 Task: Select all the events.
Action: Mouse moved to (62, 167)
Screenshot: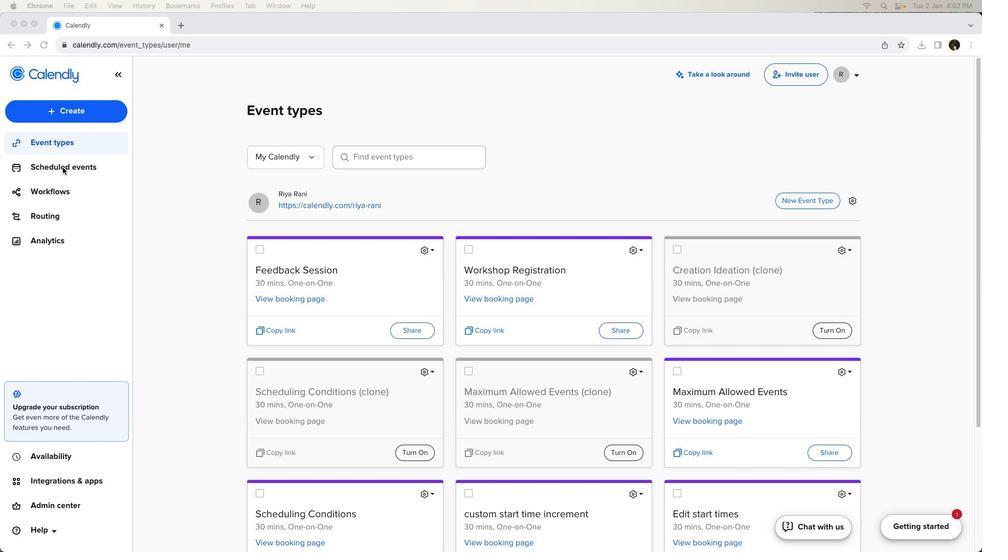 
Action: Mouse pressed left at (62, 167)
Screenshot: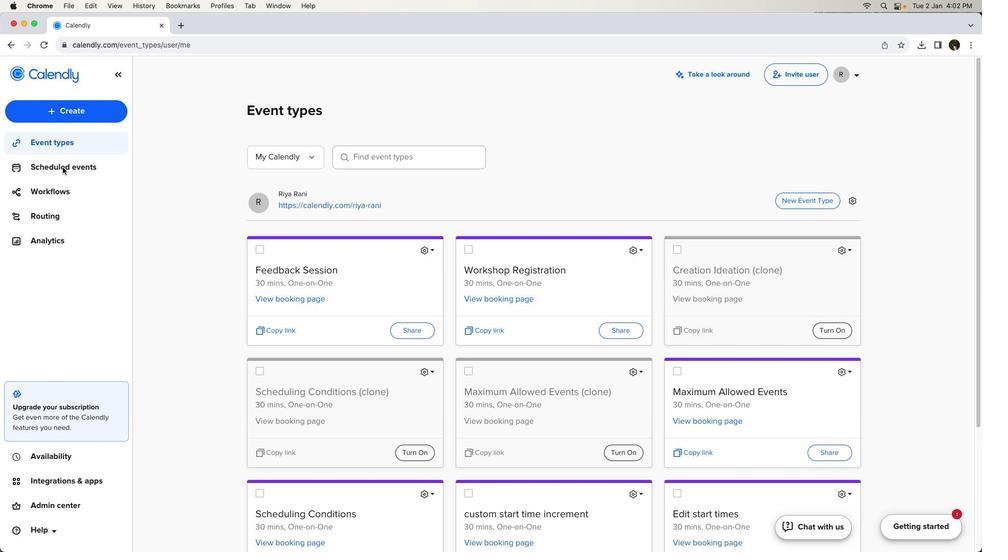 
Action: Mouse moved to (62, 167)
Screenshot: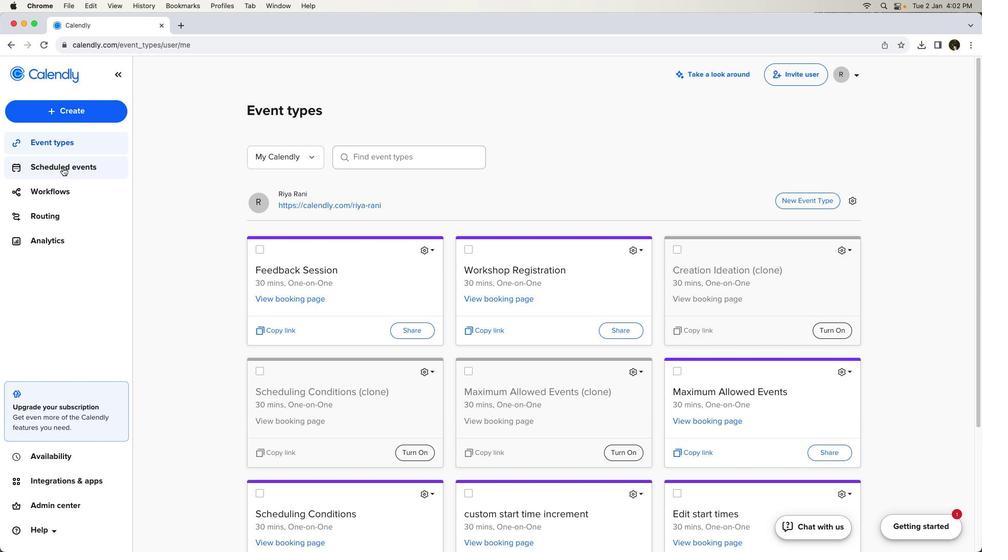 
Action: Mouse pressed left at (62, 167)
Screenshot: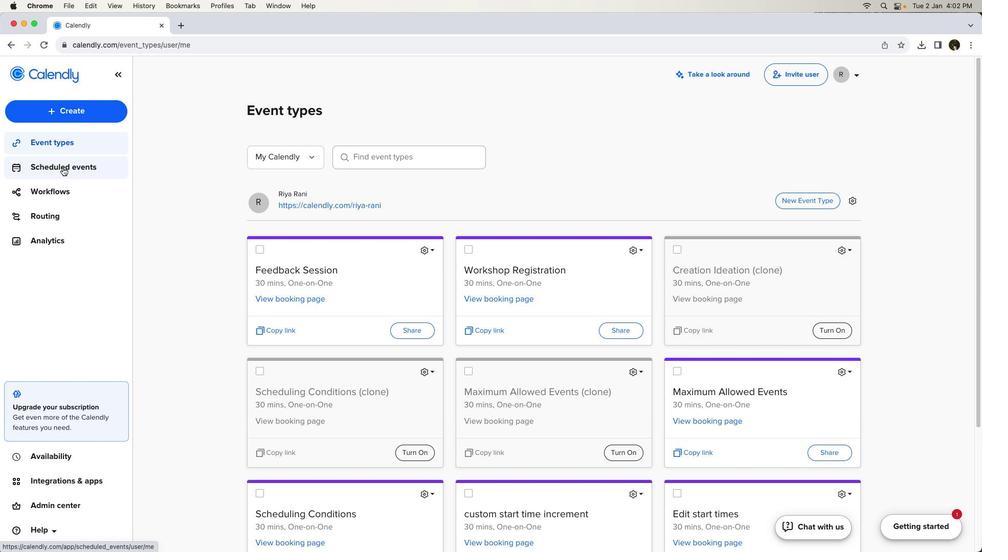 
Action: Mouse moved to (840, 194)
Screenshot: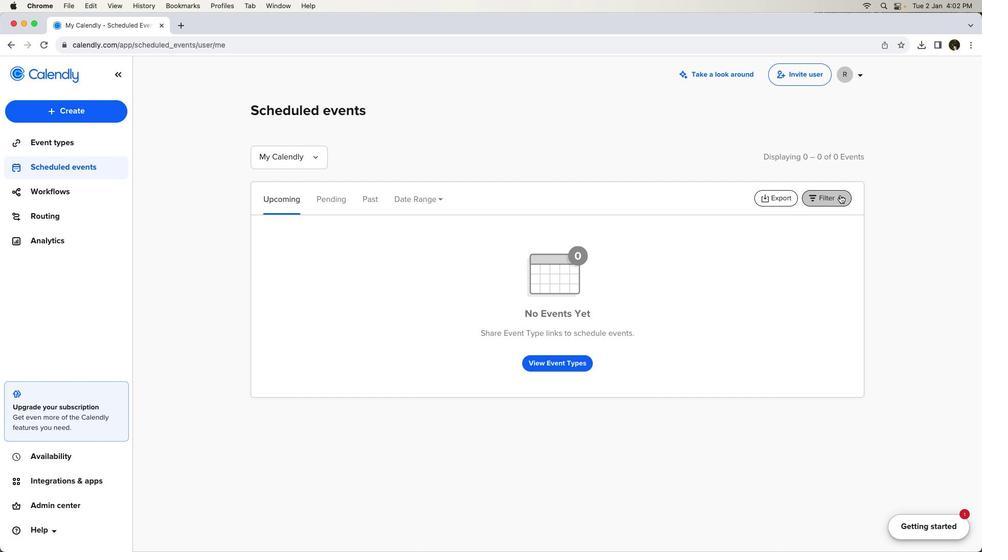 
Action: Mouse pressed left at (840, 194)
Screenshot: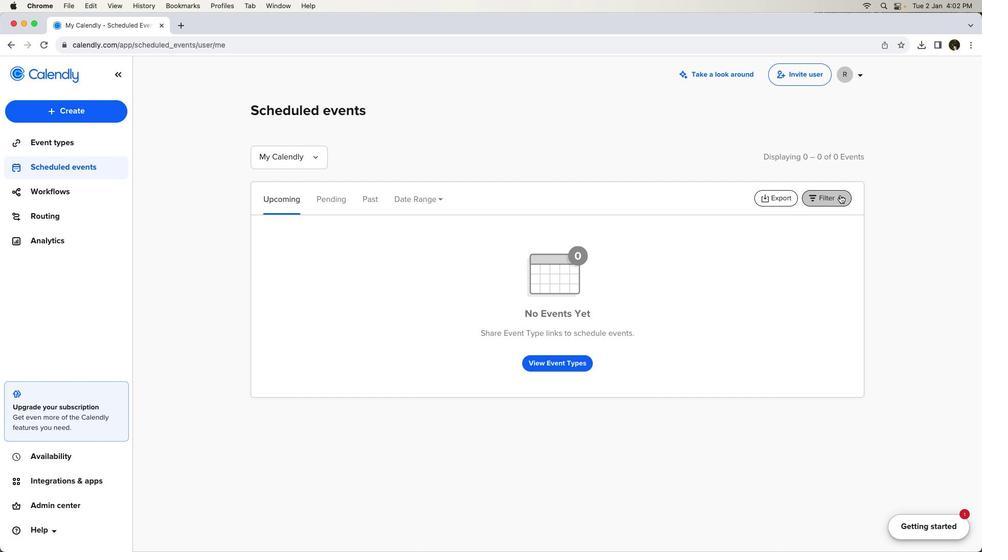 
Action: Mouse moved to (482, 240)
Screenshot: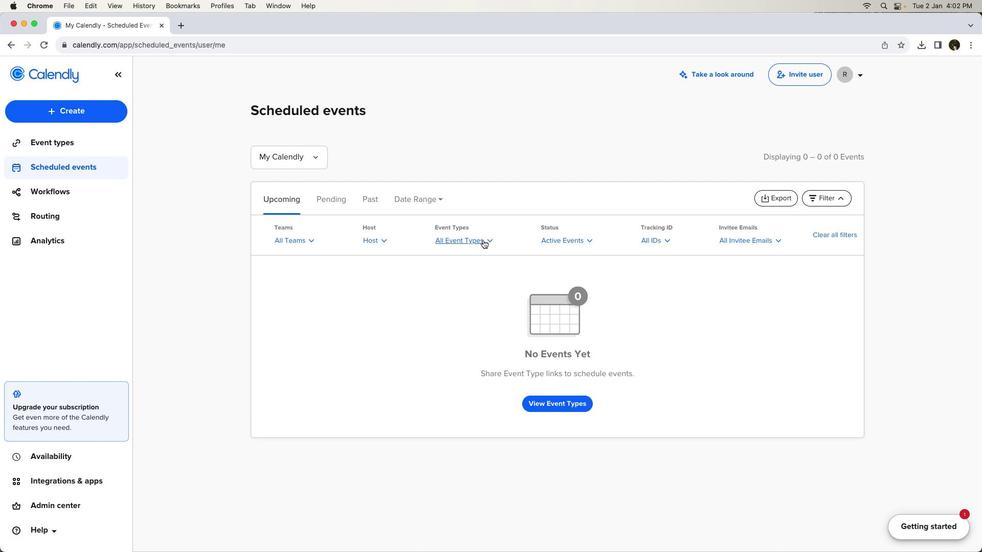 
Action: Mouse pressed left at (482, 240)
Screenshot: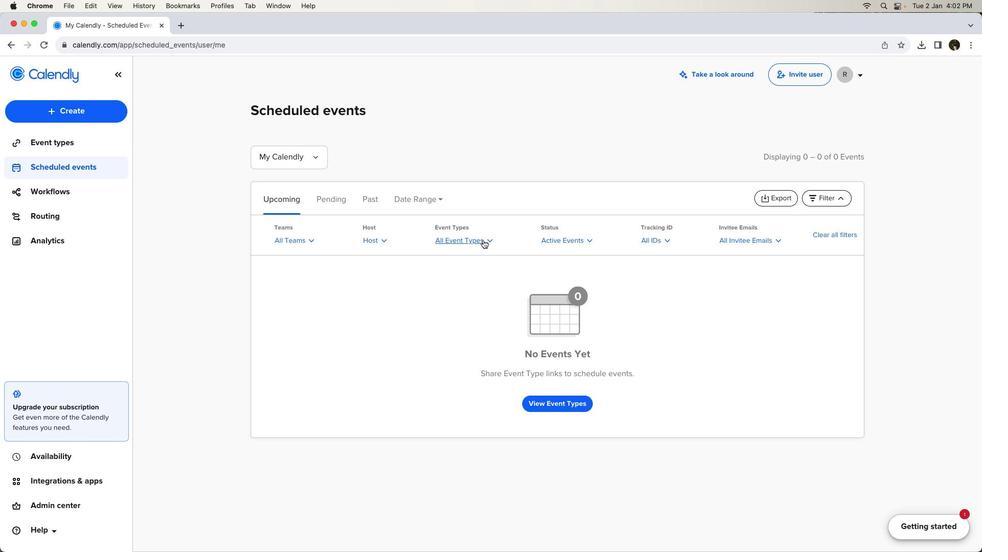 
Action: Mouse moved to (464, 284)
Screenshot: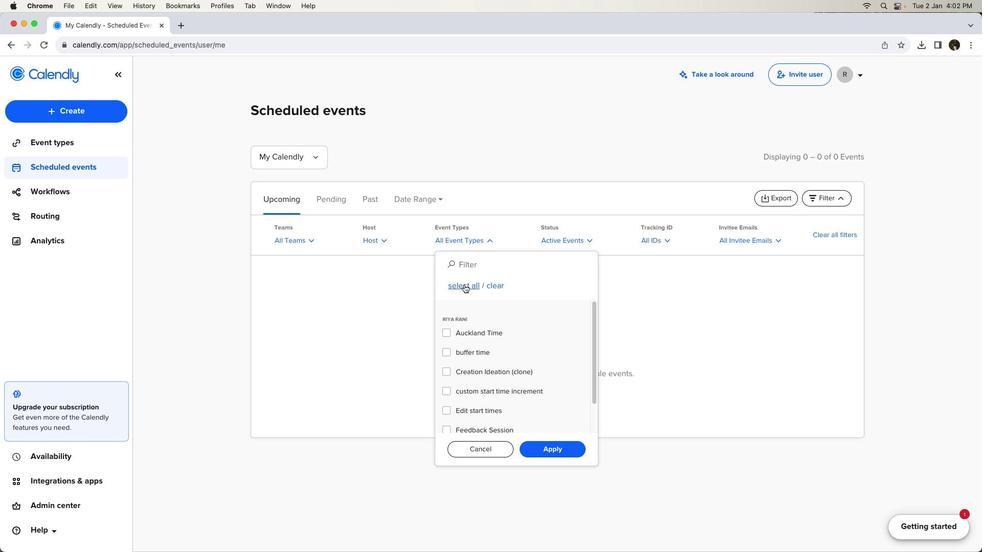 
Action: Mouse pressed left at (464, 284)
Screenshot: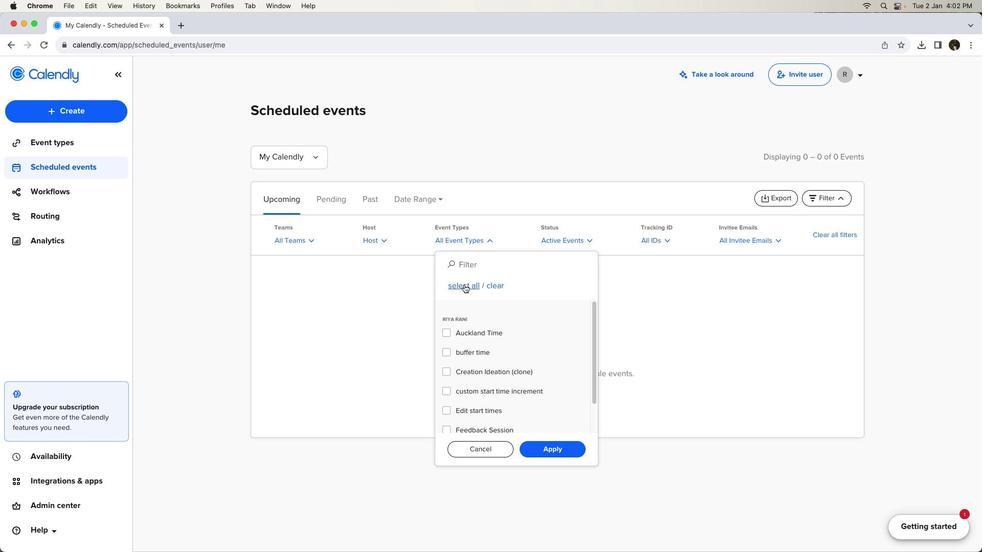 
Action: Mouse moved to (555, 450)
Screenshot: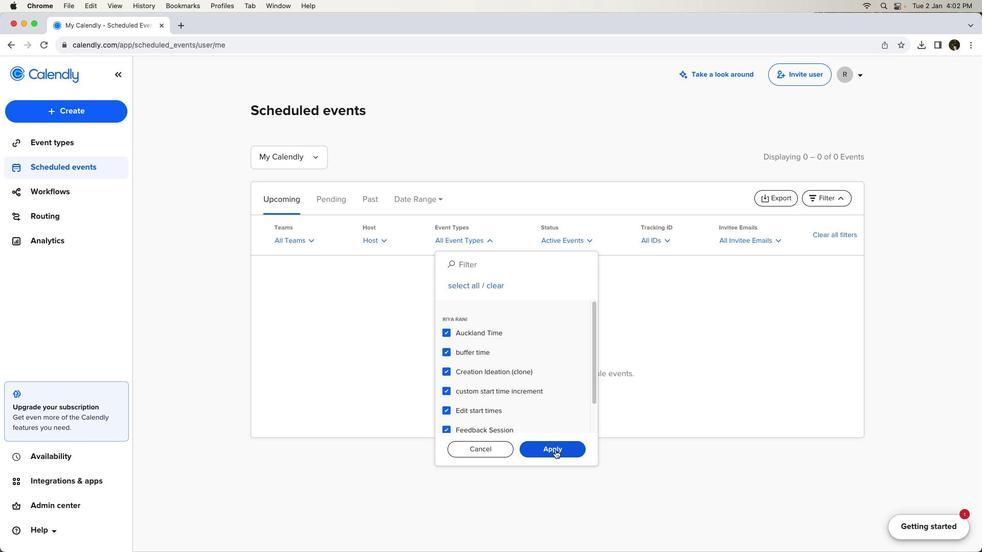 
Action: Mouse pressed left at (555, 450)
Screenshot: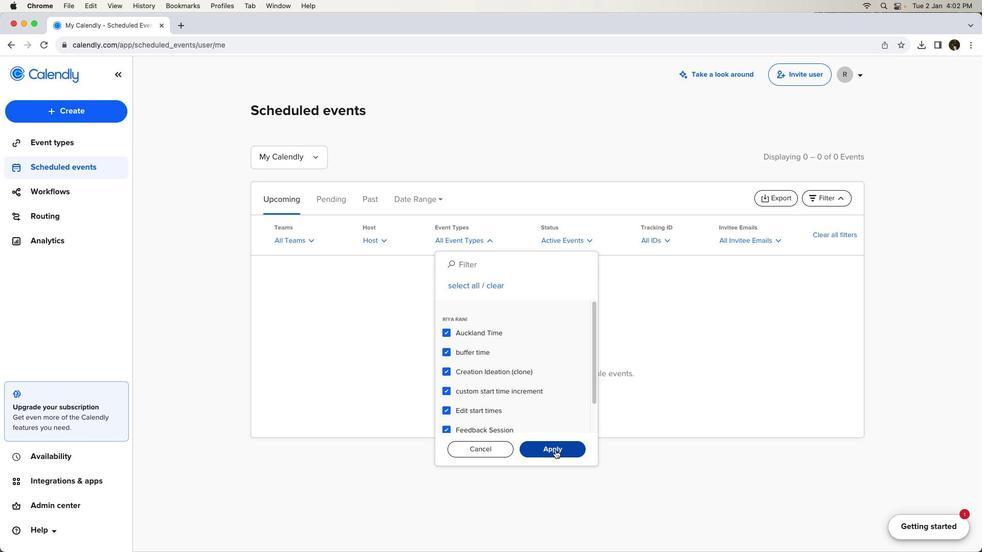 
Action: Mouse moved to (617, 383)
Screenshot: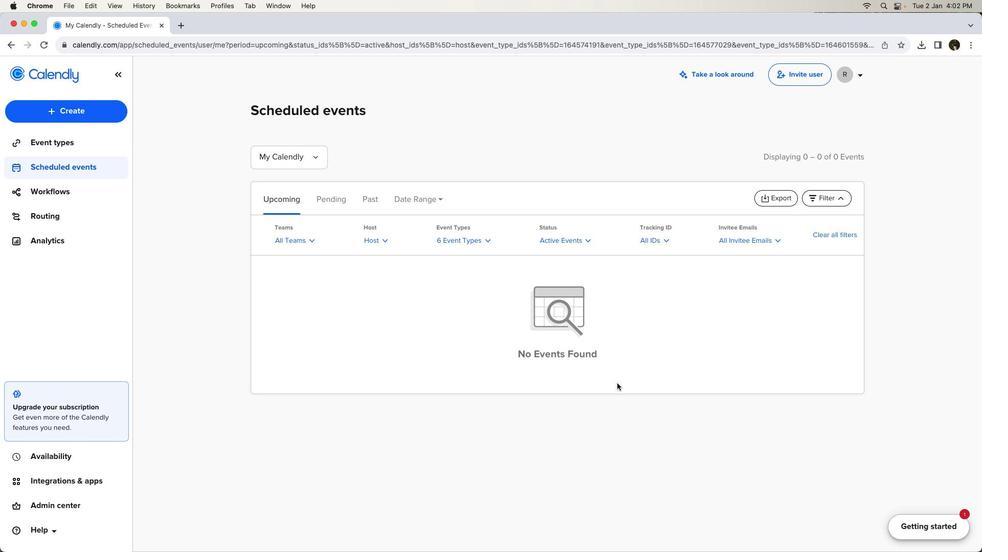 
